 Task: Search for emails sent last month with a size of 30 MB.
Action: Mouse moved to (252, 5)
Screenshot: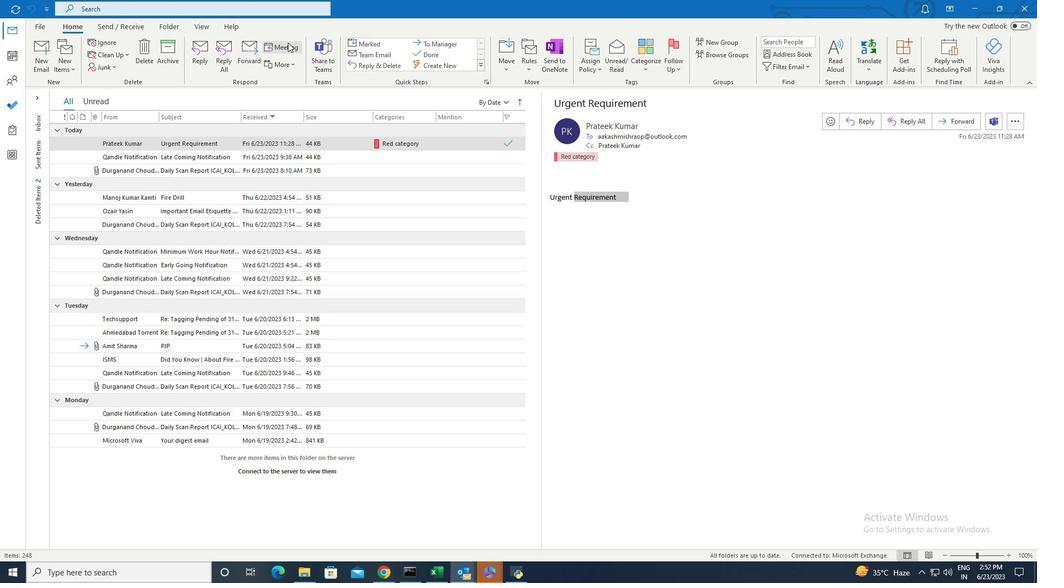 
Action: Mouse pressed left at (252, 5)
Screenshot: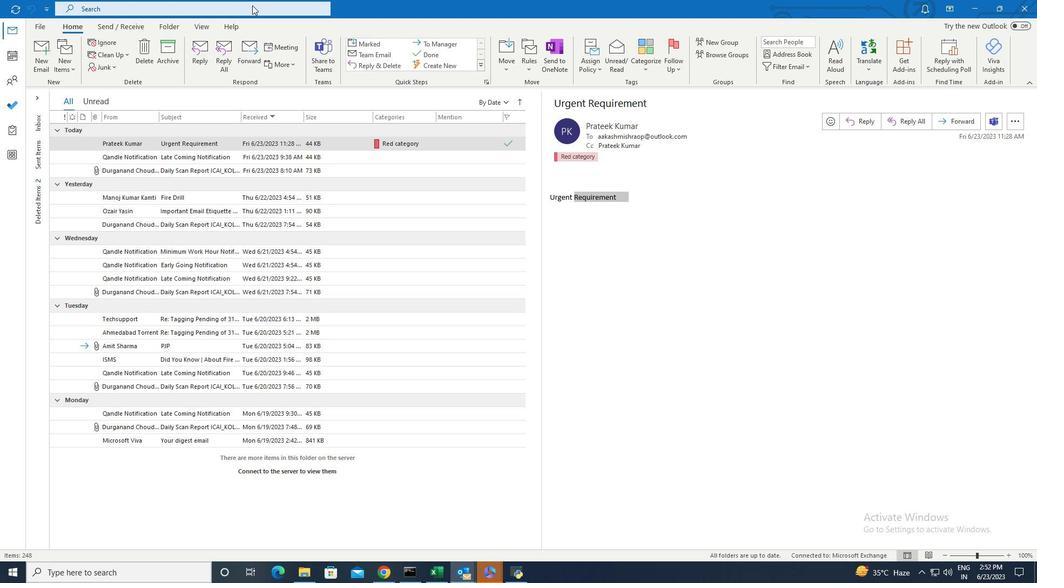 
Action: Mouse moved to (352, 5)
Screenshot: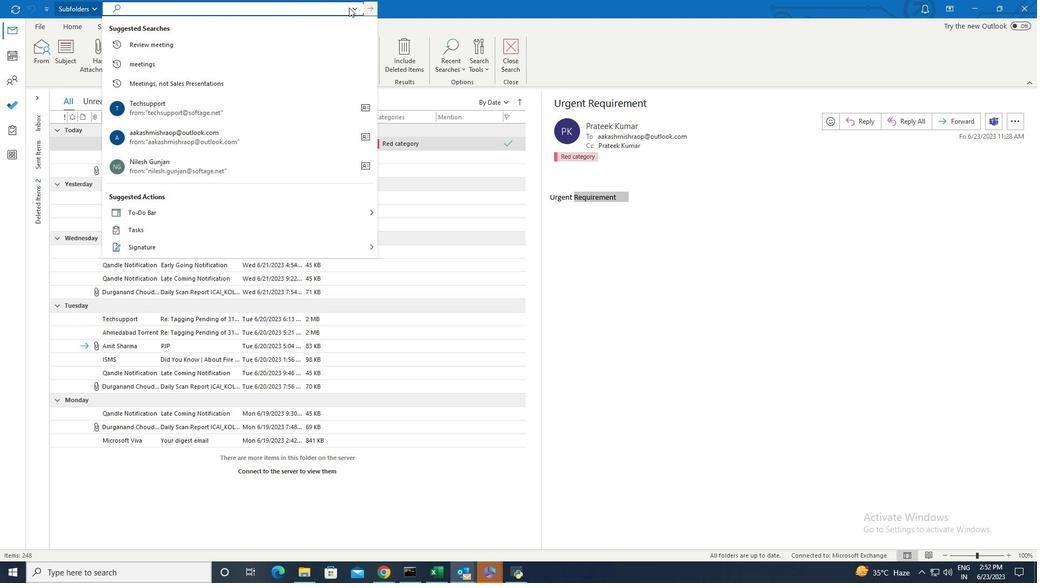 
Action: Mouse pressed left at (352, 5)
Screenshot: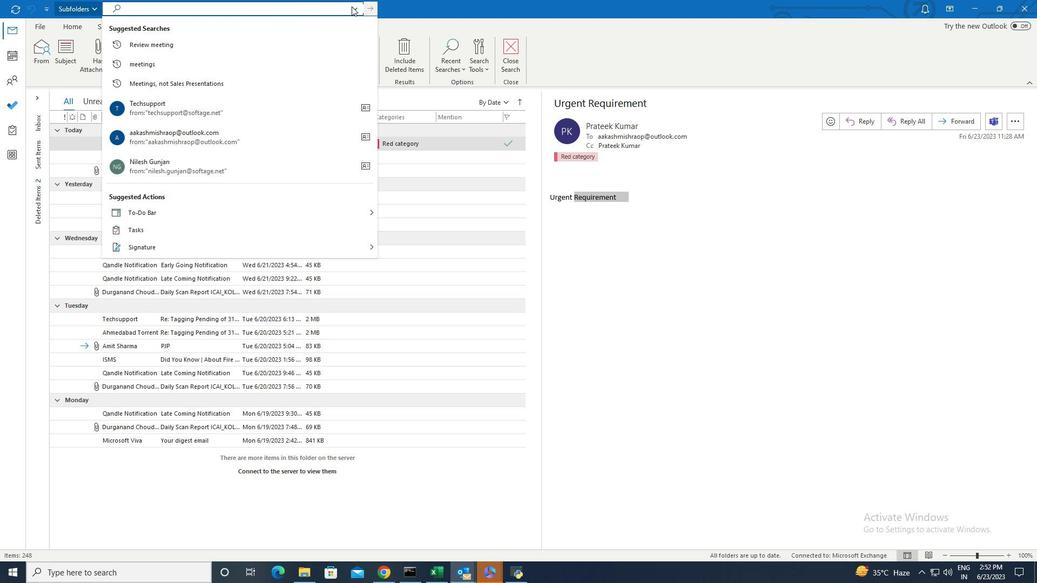 
Action: Mouse moved to (228, 23)
Screenshot: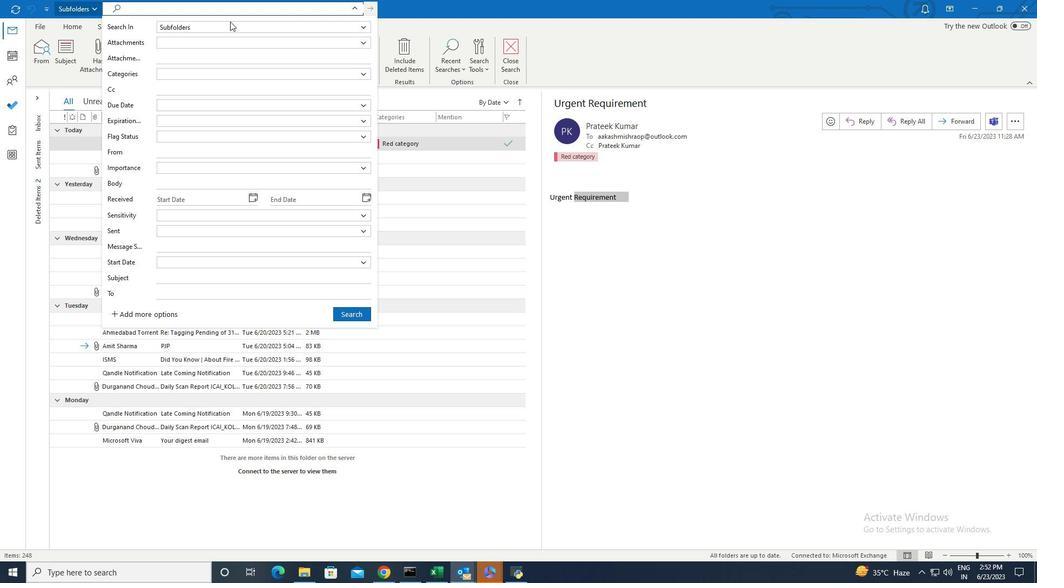 
Action: Mouse pressed left at (228, 23)
Screenshot: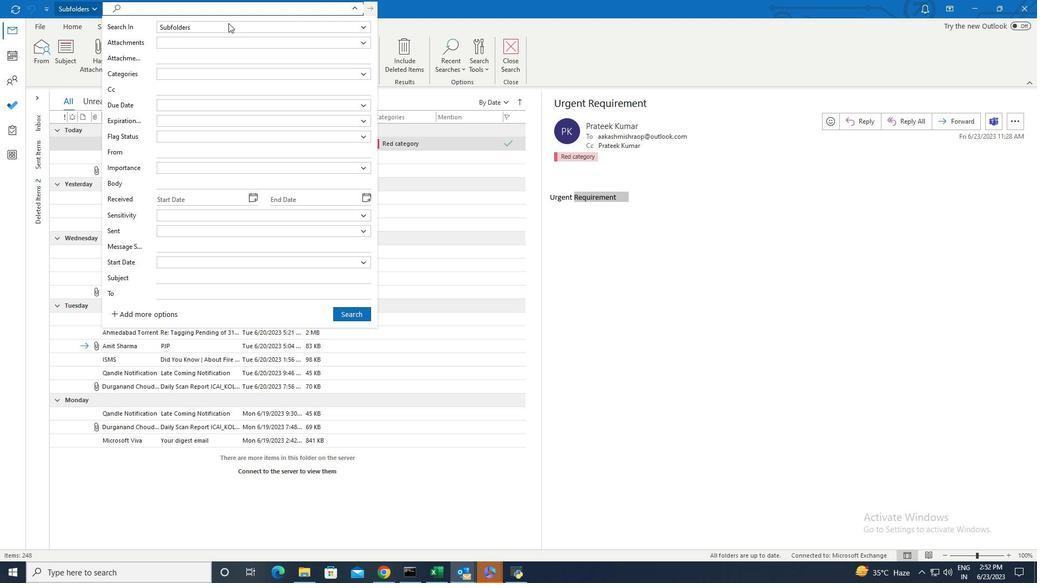 
Action: Mouse moved to (202, 37)
Screenshot: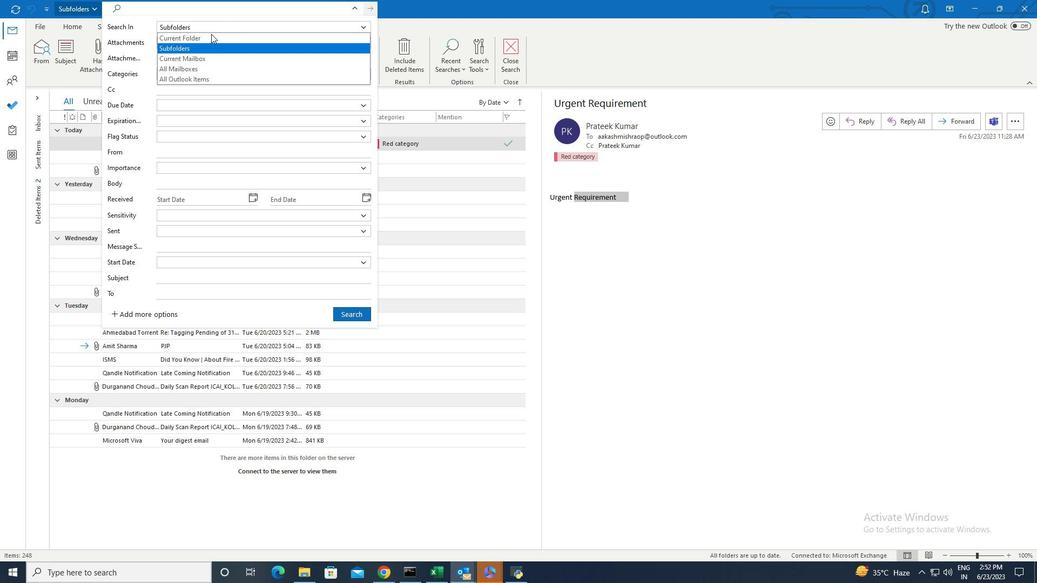 
Action: Mouse pressed left at (202, 37)
Screenshot: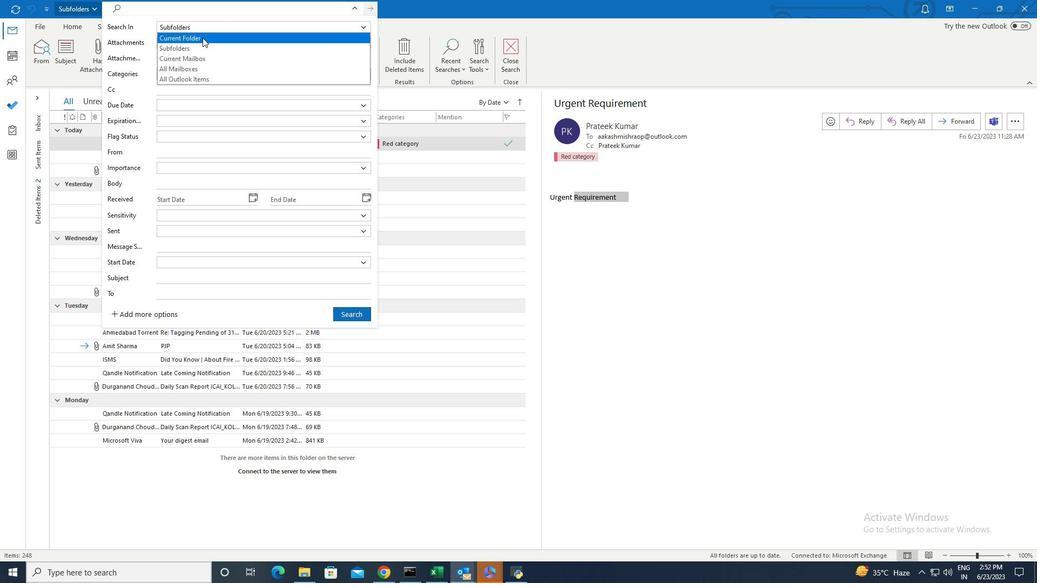 
Action: Mouse moved to (362, 9)
Screenshot: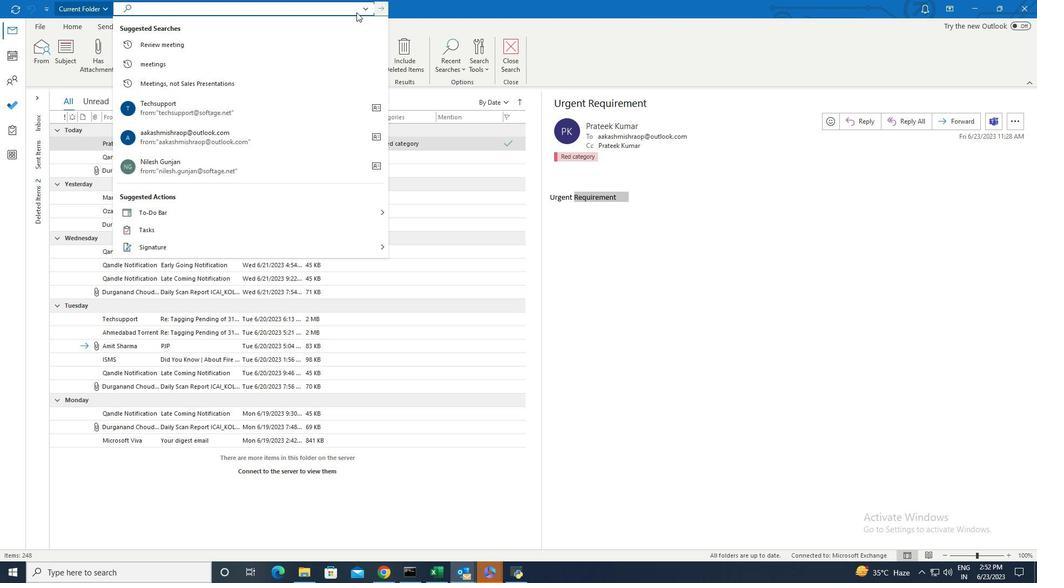 
Action: Mouse pressed left at (362, 9)
Screenshot: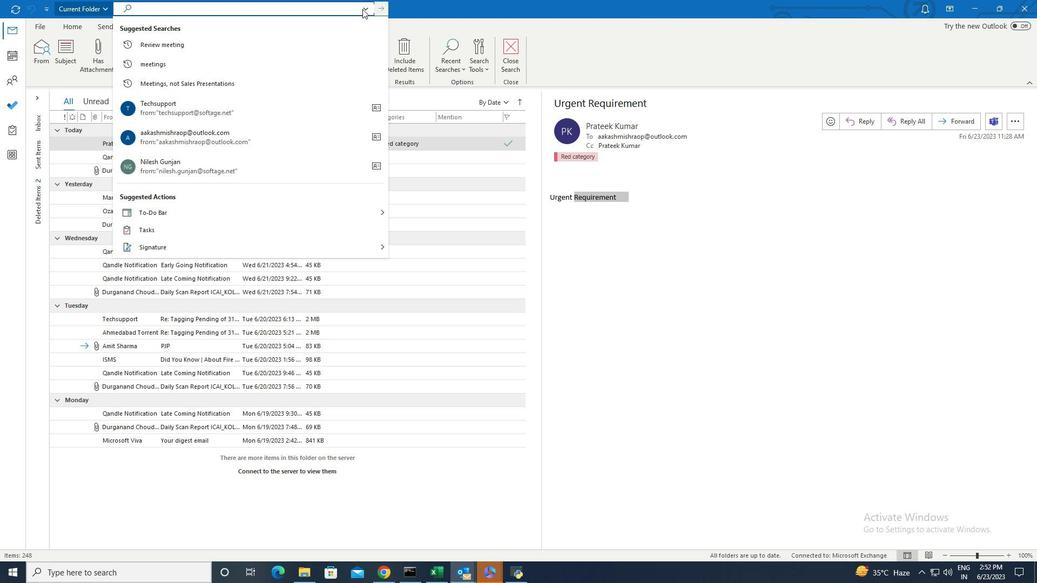 
Action: Mouse moved to (177, 249)
Screenshot: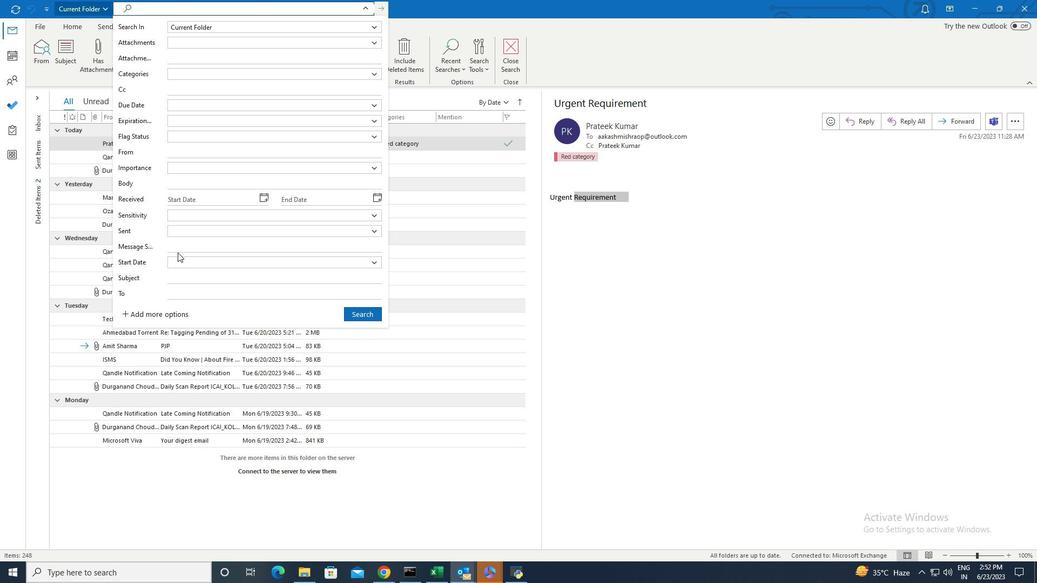 
Action: Mouse pressed left at (177, 249)
Screenshot: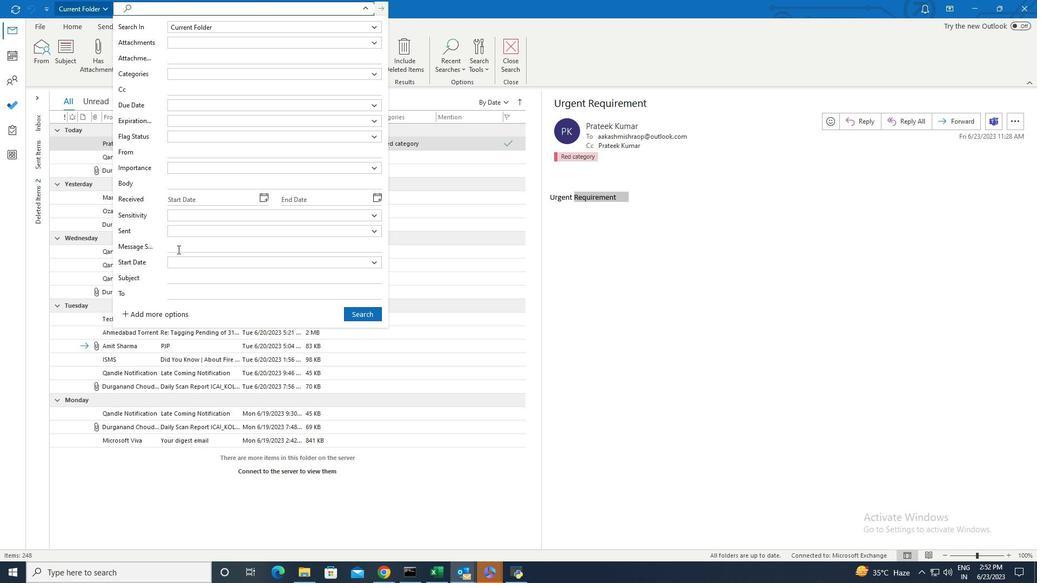 
Action: Key pressed 30<Key.space><Key.shift>MB
Screenshot: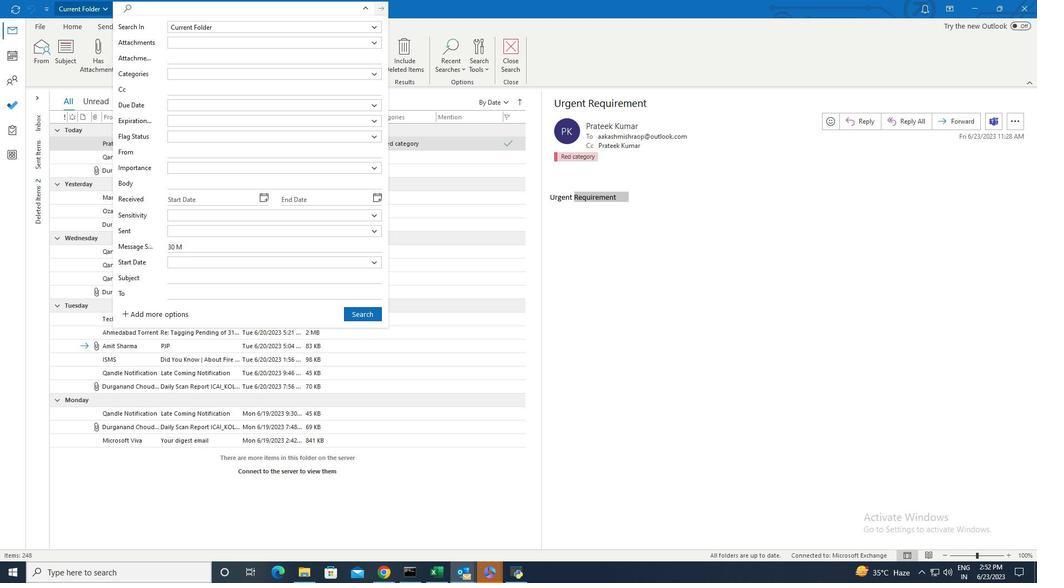 
Action: Mouse moved to (236, 230)
Screenshot: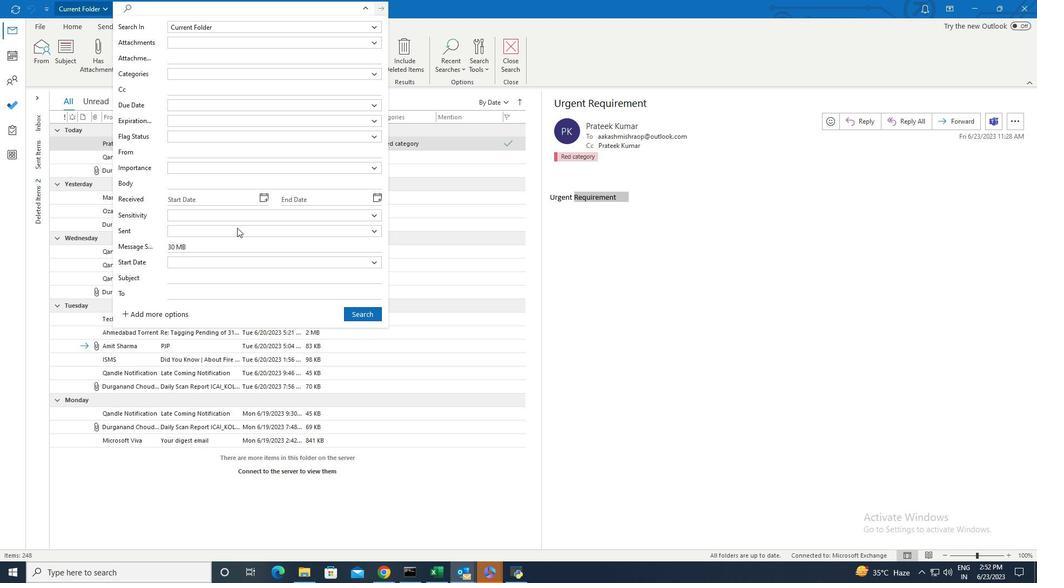 
Action: Mouse pressed left at (236, 230)
Screenshot: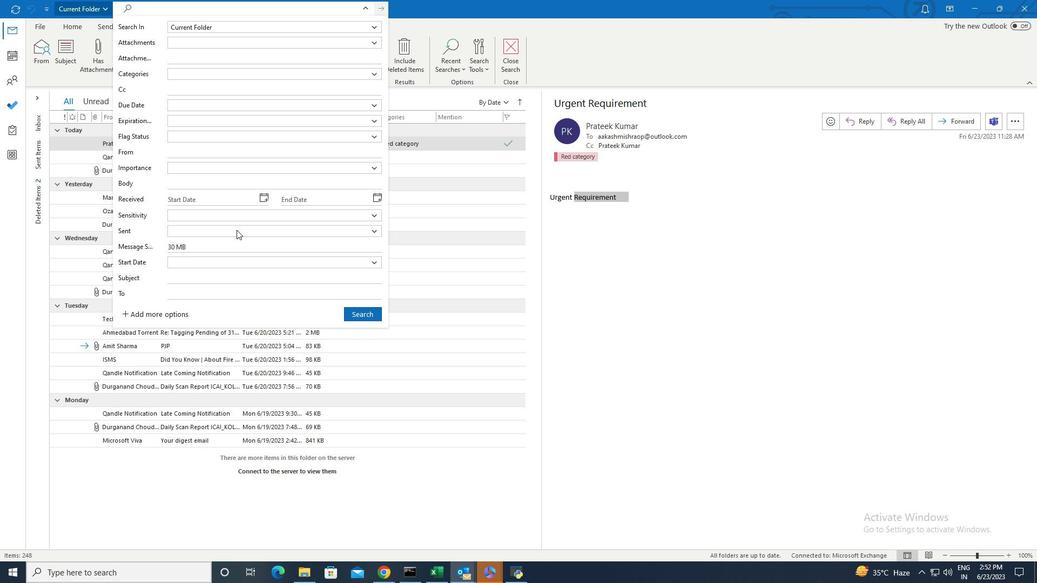 
Action: Mouse moved to (194, 303)
Screenshot: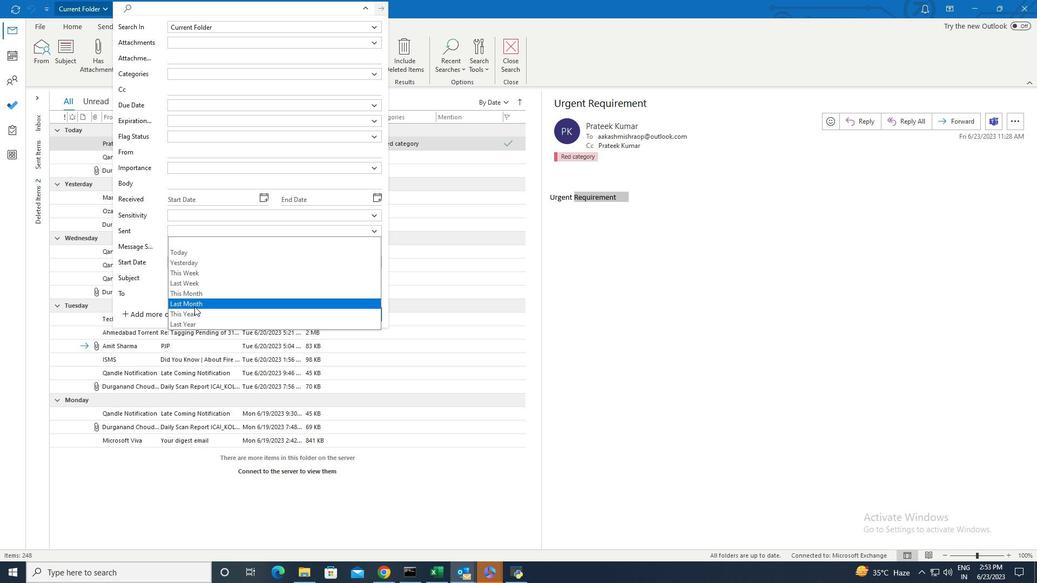 
Action: Mouse pressed left at (194, 303)
Screenshot: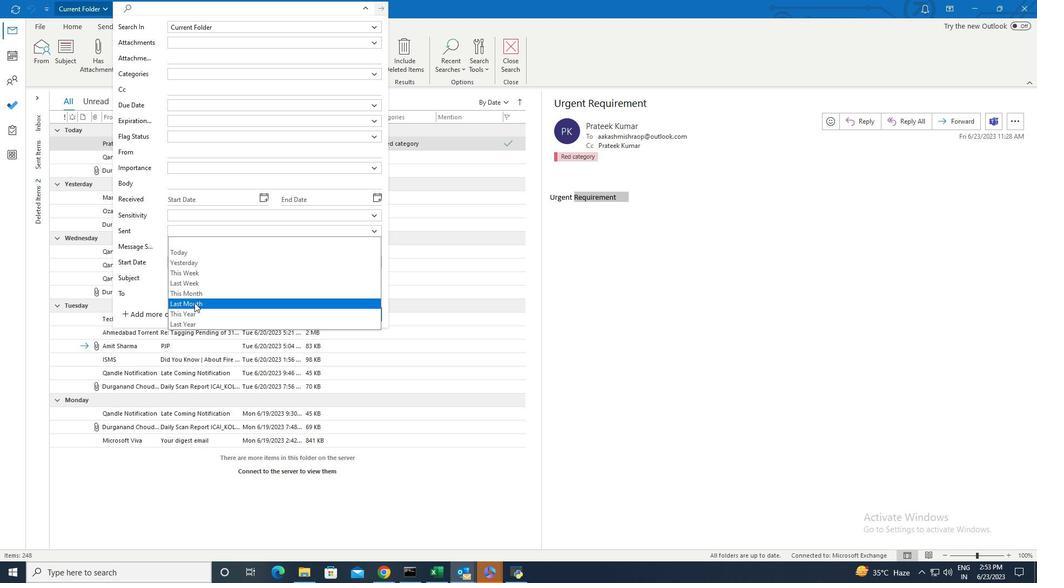 
Action: Mouse moved to (371, 317)
Screenshot: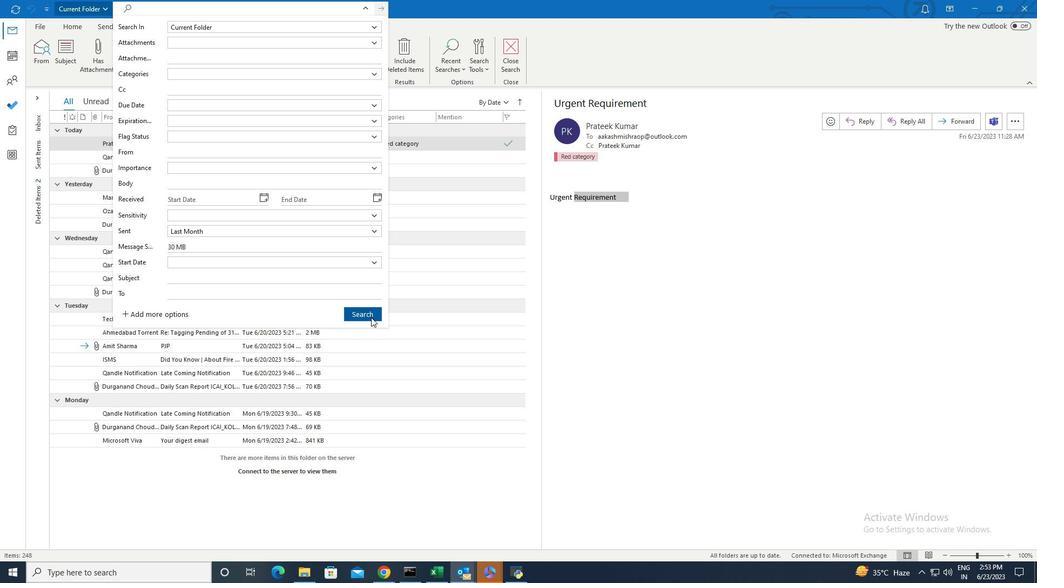 
Action: Mouse pressed left at (371, 317)
Screenshot: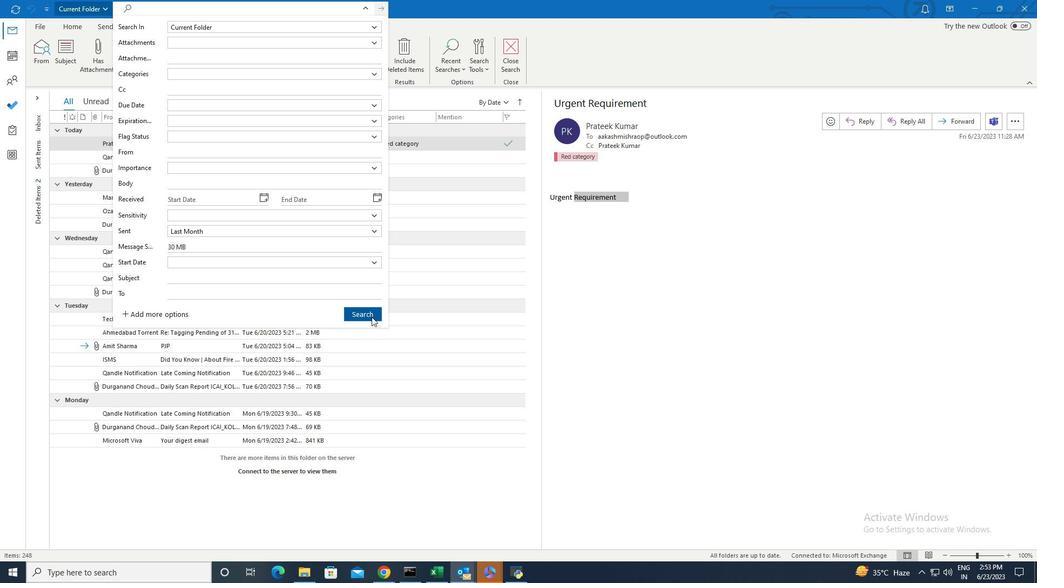 
